 Task: Create a new spreadsheet using the template "Personal: Annual Budget".
Action: Mouse moved to (56, 133)
Screenshot: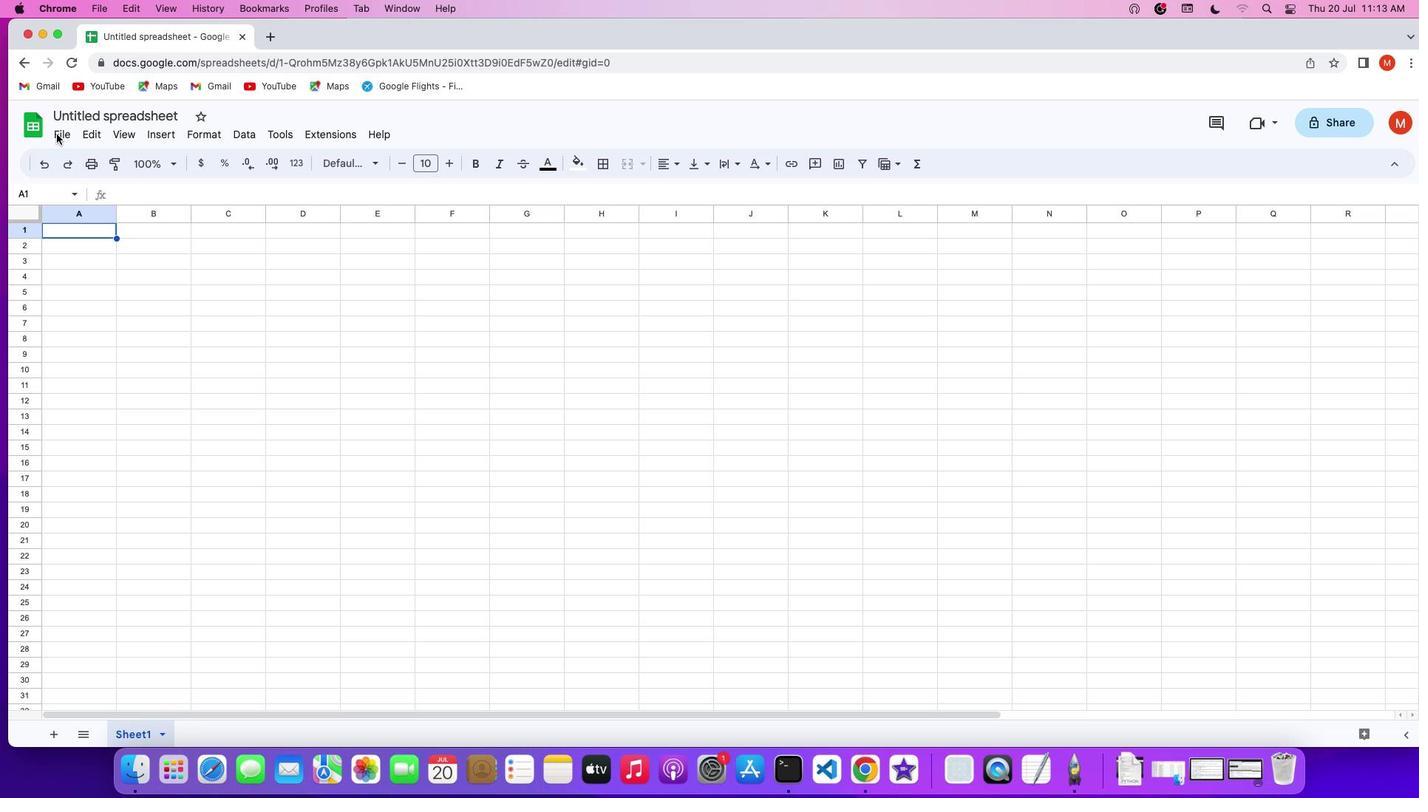 
Action: Mouse pressed left at (56, 133)
Screenshot: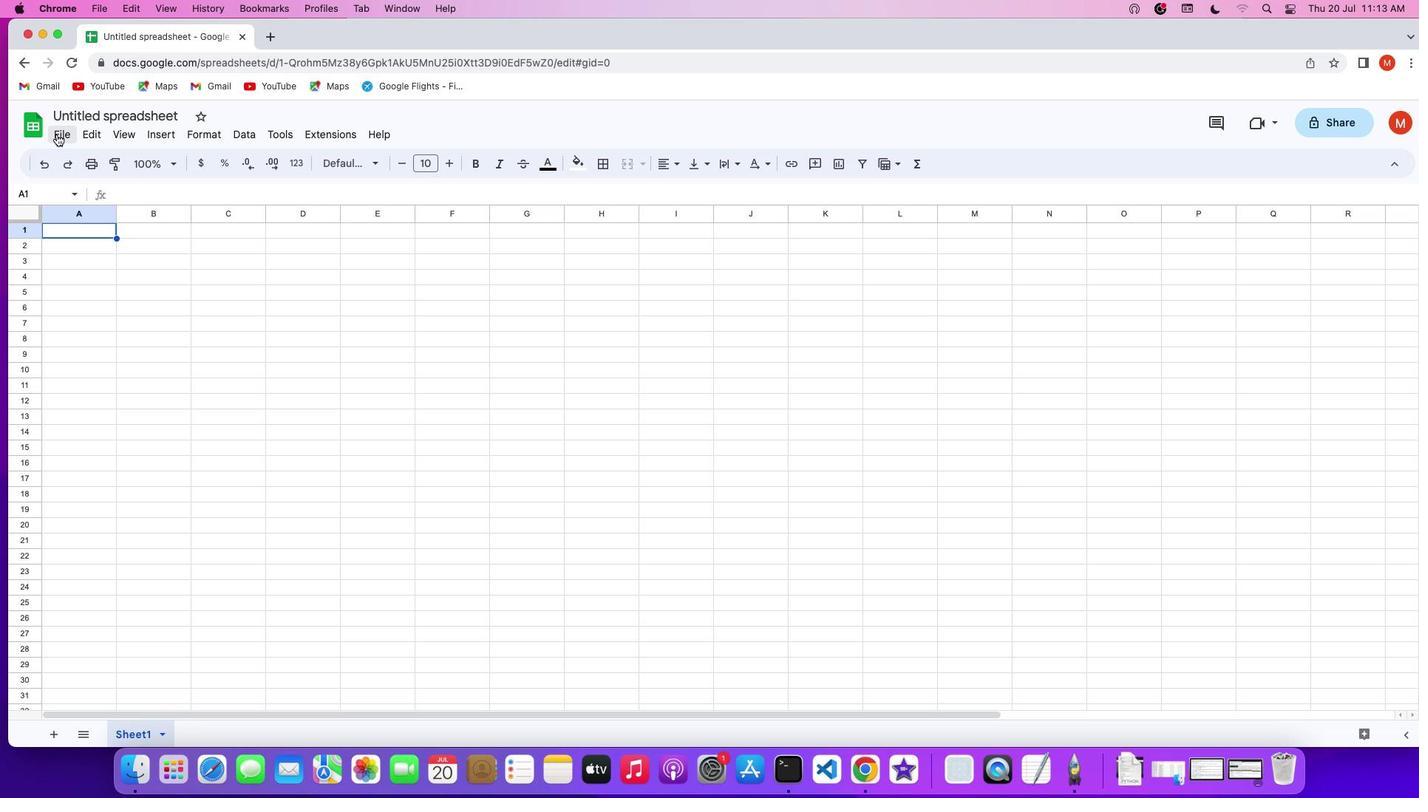 
Action: Mouse moved to (56, 134)
Screenshot: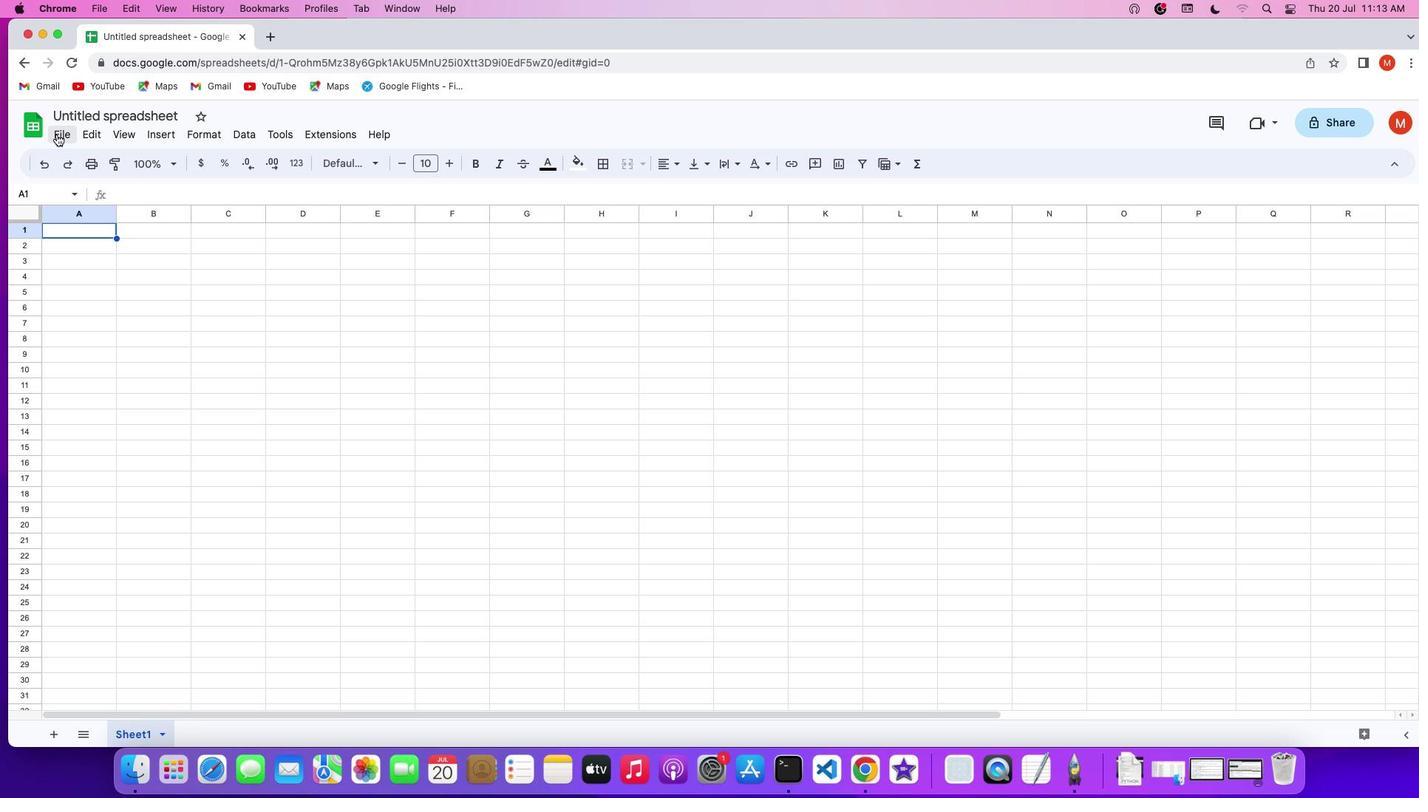 
Action: Mouse pressed left at (56, 134)
Screenshot: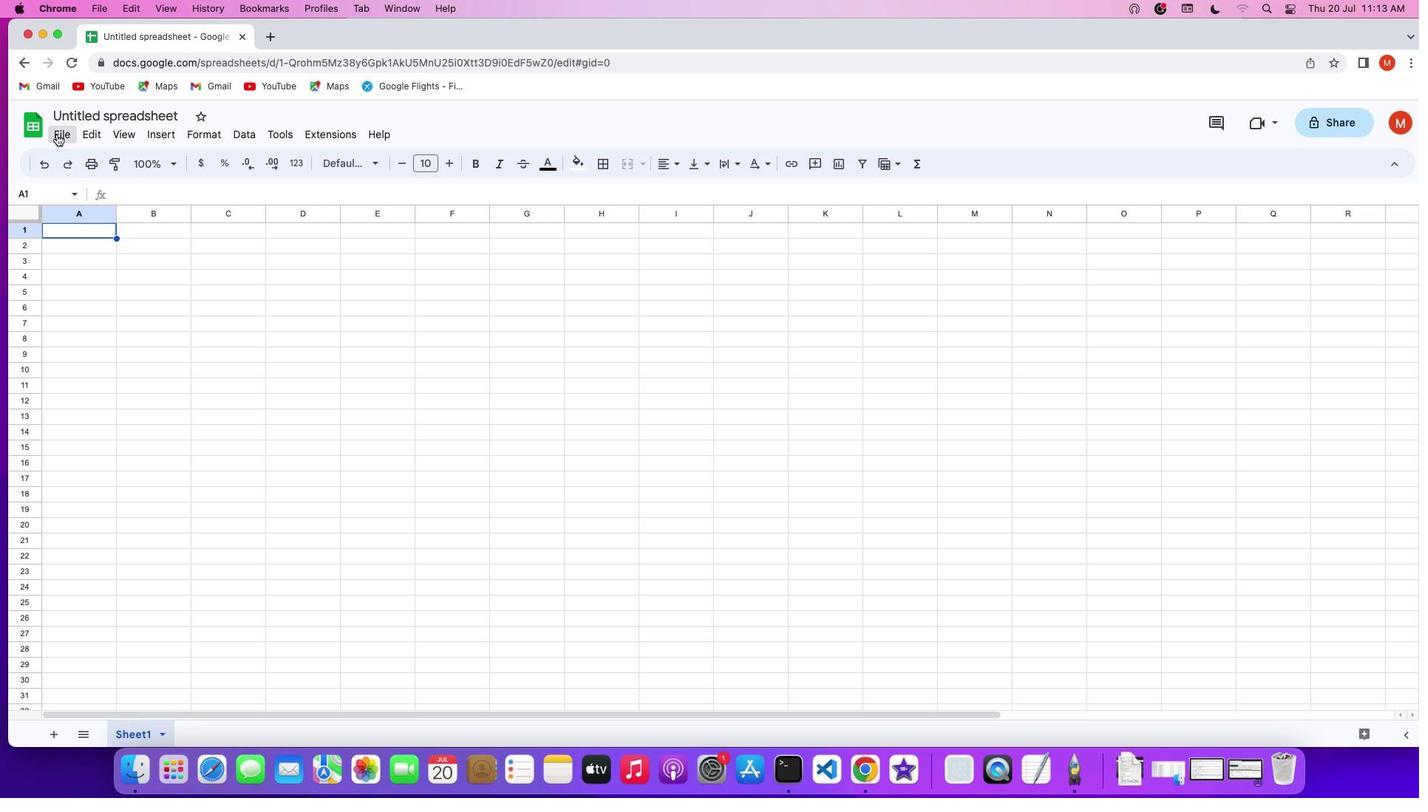
Action: Mouse moved to (63, 135)
Screenshot: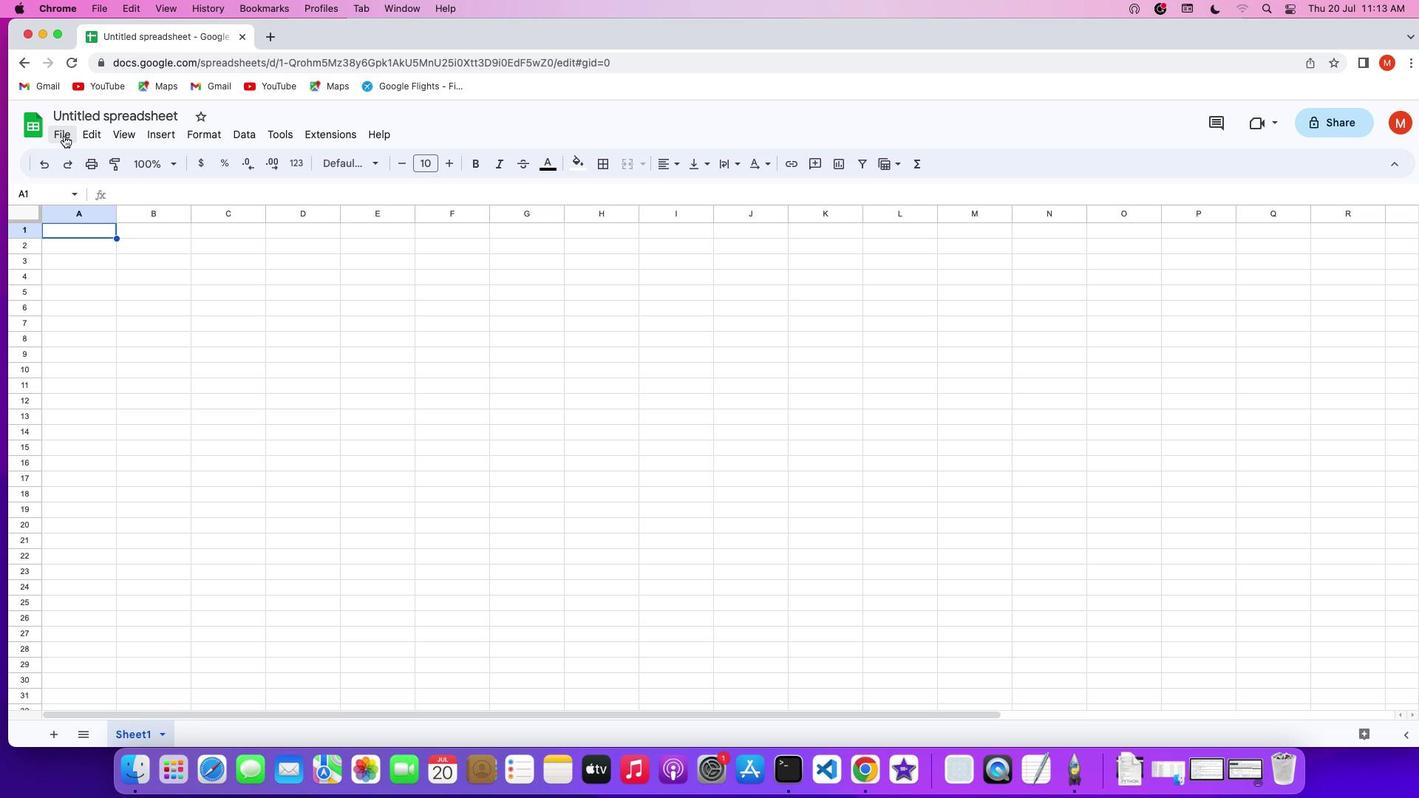 
Action: Mouse pressed left at (63, 135)
Screenshot: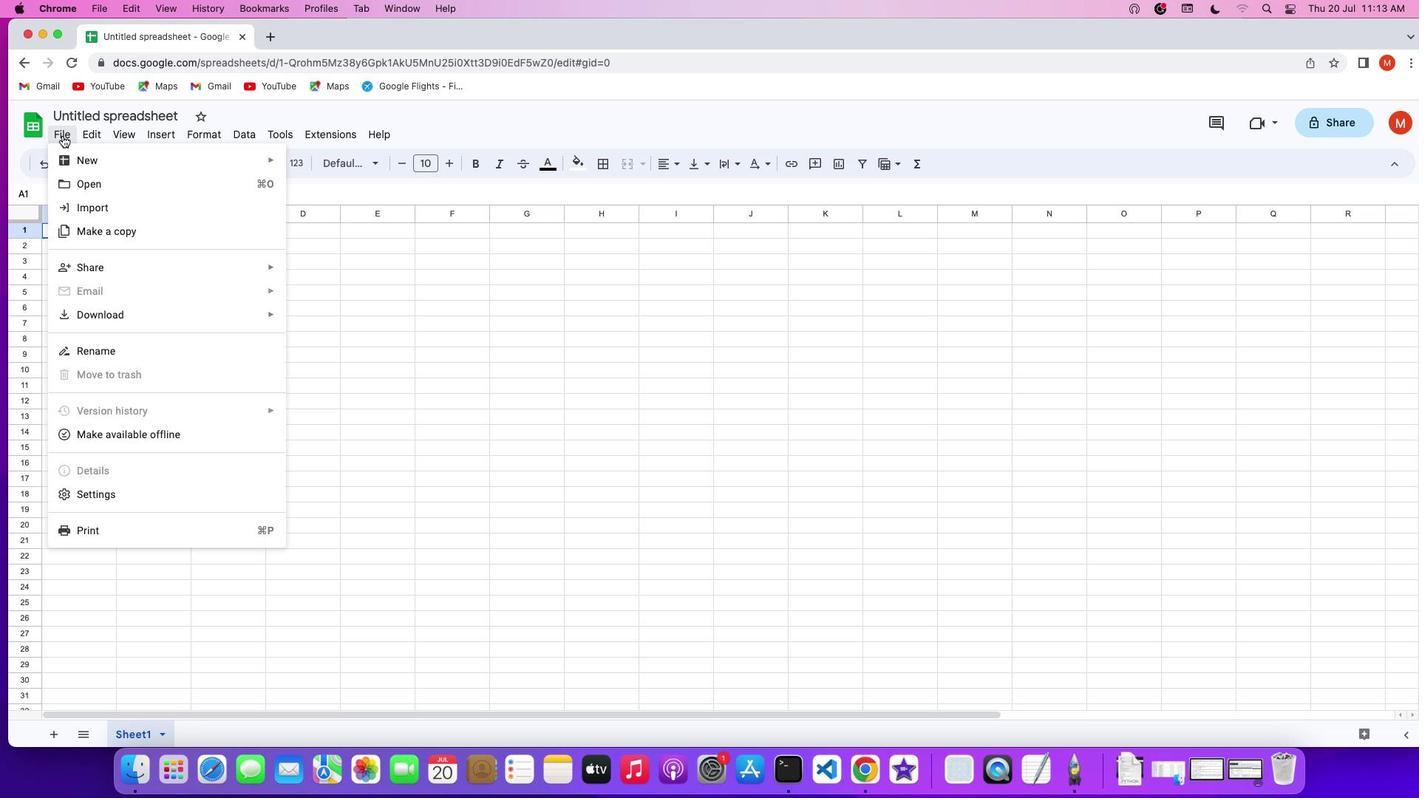 
Action: Mouse moved to (320, 184)
Screenshot: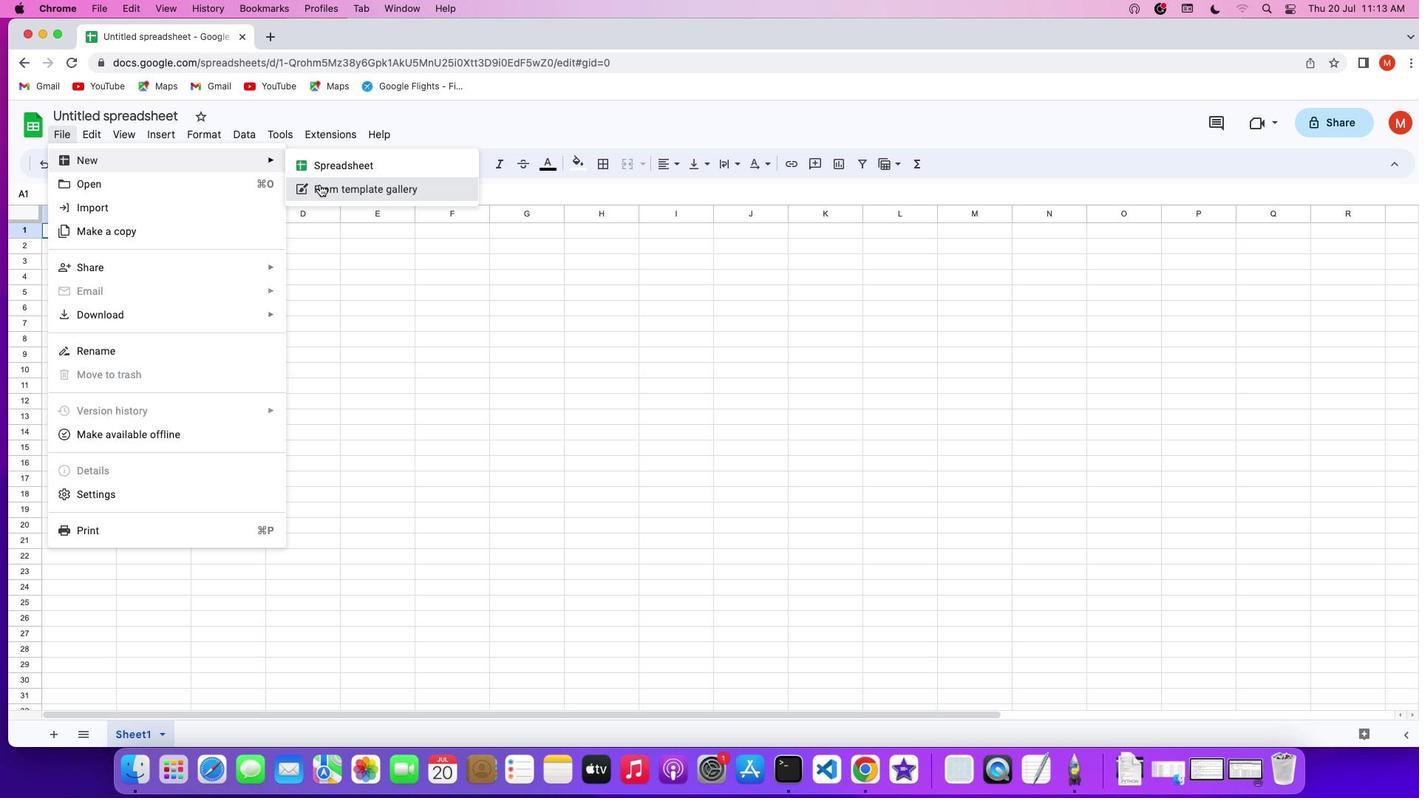 
Action: Mouse pressed left at (320, 184)
Screenshot: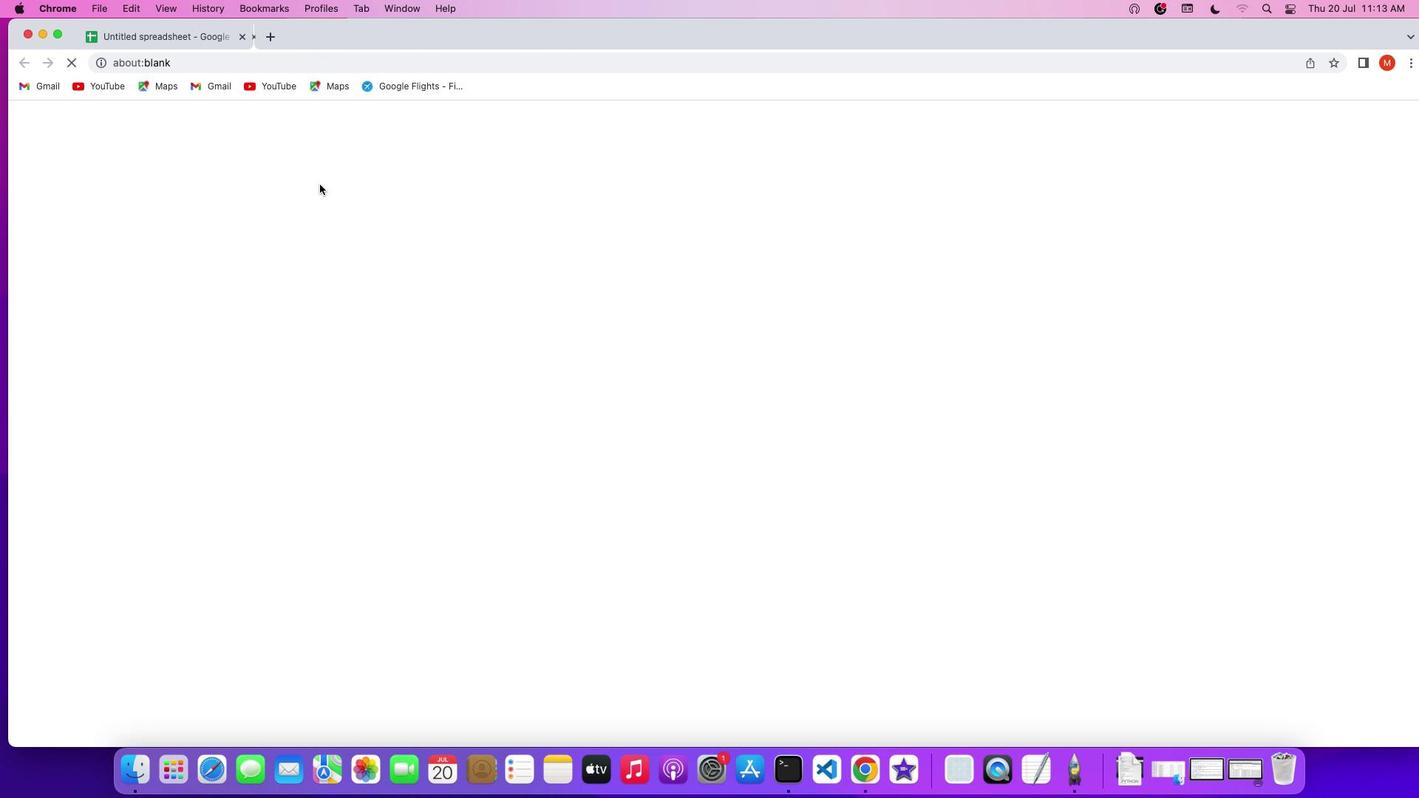 
Action: Mouse moved to (535, 444)
Screenshot: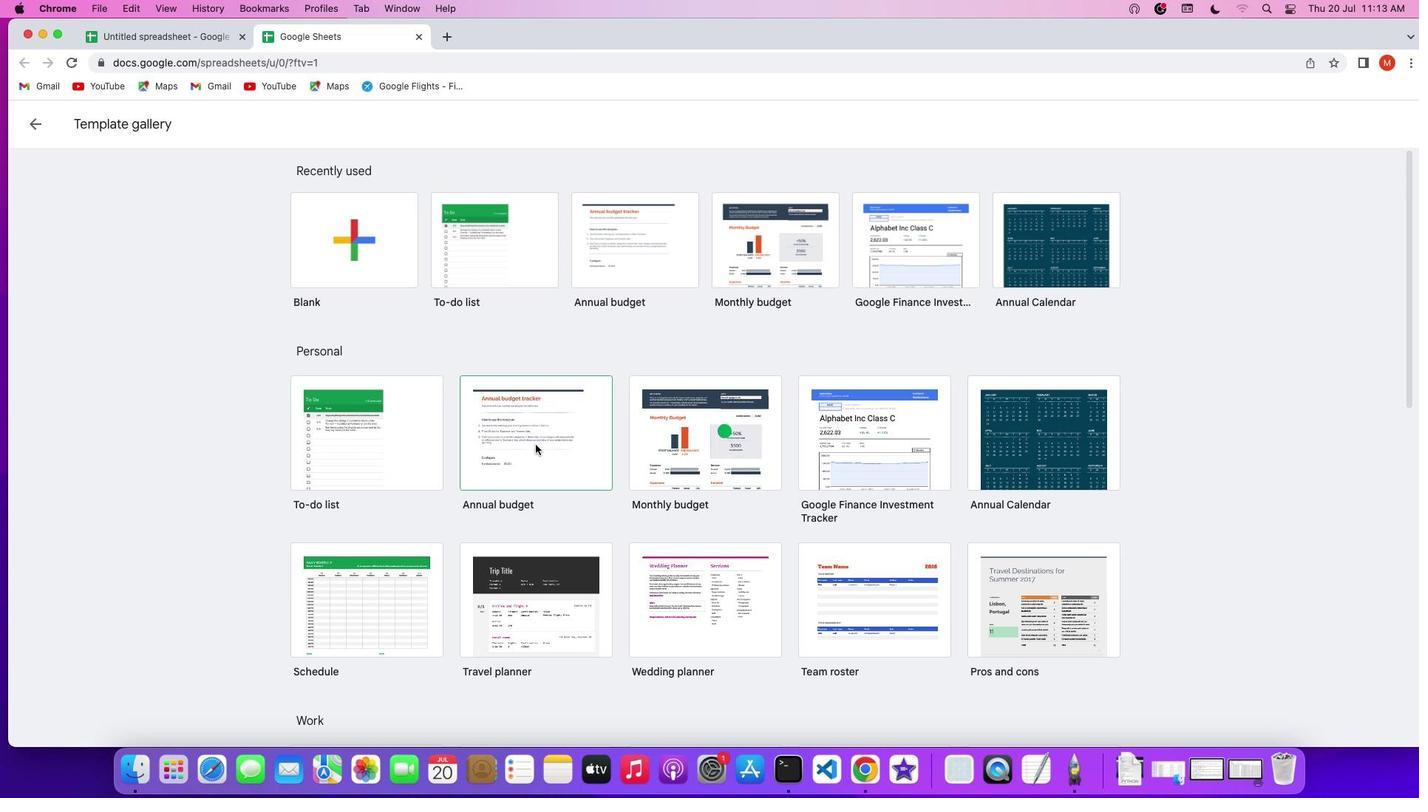 
Action: Mouse pressed left at (535, 444)
Screenshot: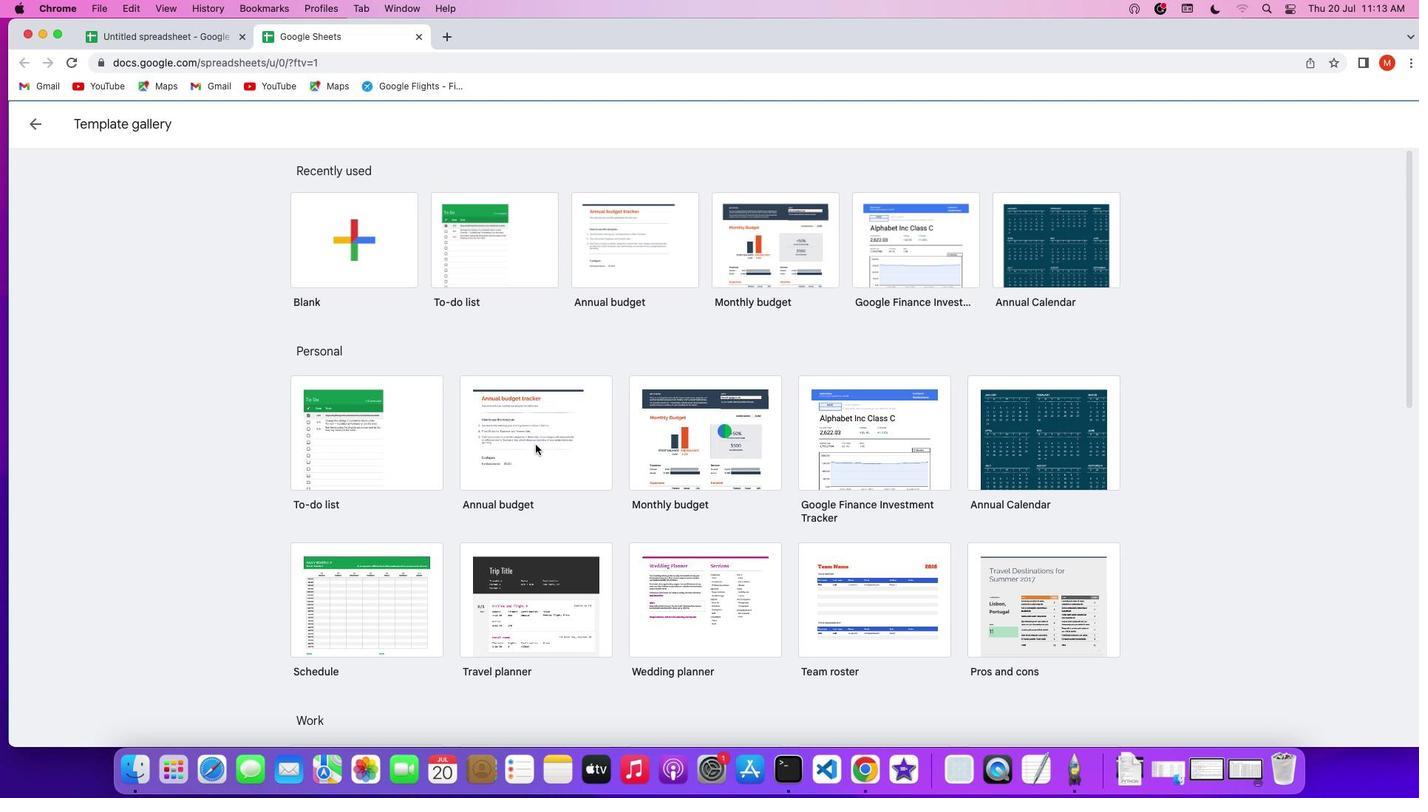 
Action: Mouse pressed left at (535, 444)
Screenshot: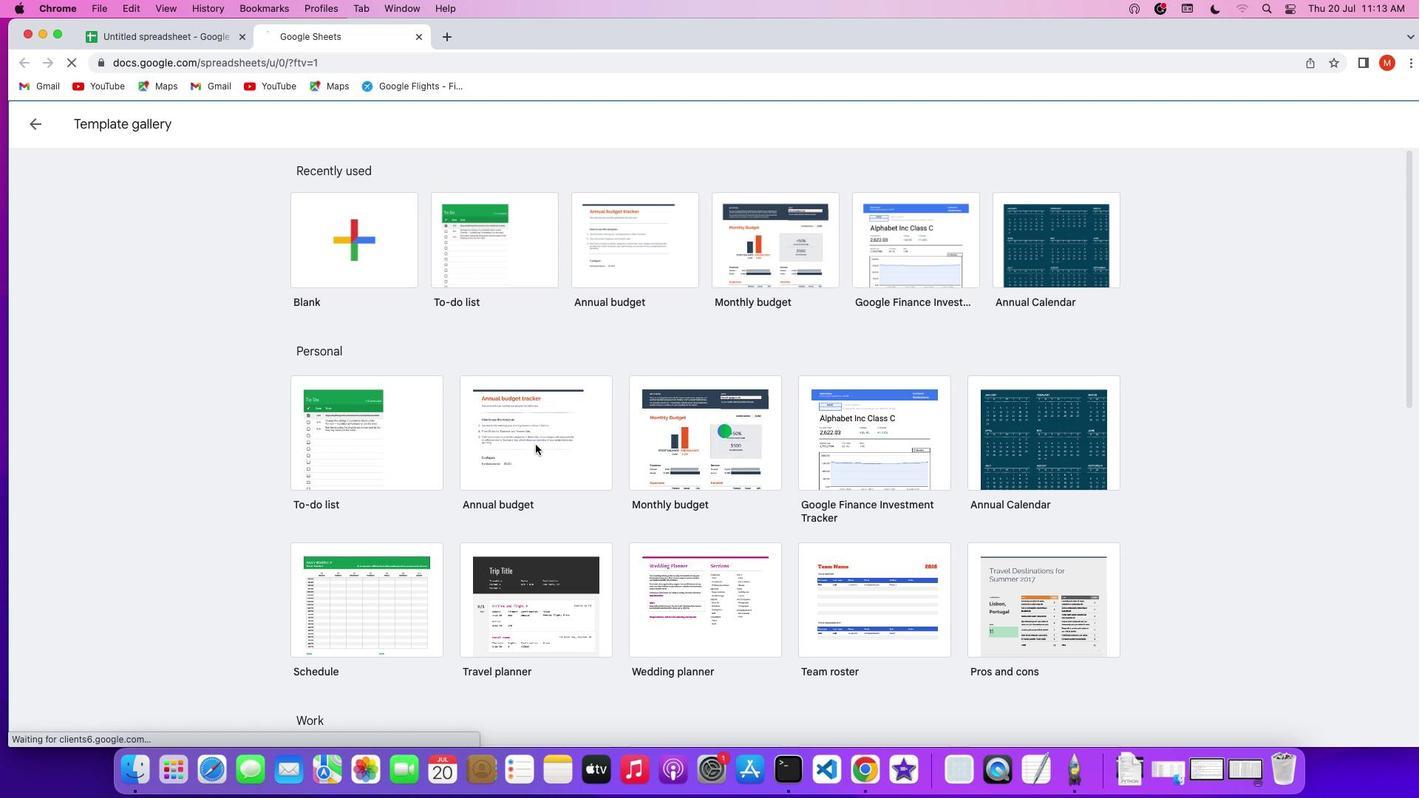 
